Task: Create a due date automation trigger when advanced on, on the tuesday before a card is due add fields with custom field "Resume" set to a number lower or equal to 1 and lower than 10 at 11:00 AM.
Action: Mouse moved to (991, 81)
Screenshot: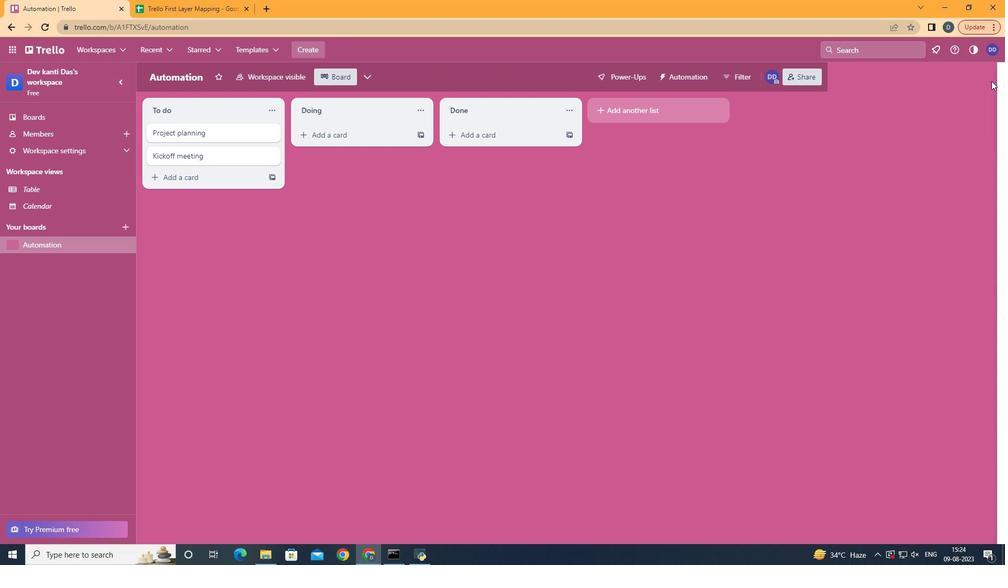 
Action: Mouse pressed left at (991, 81)
Screenshot: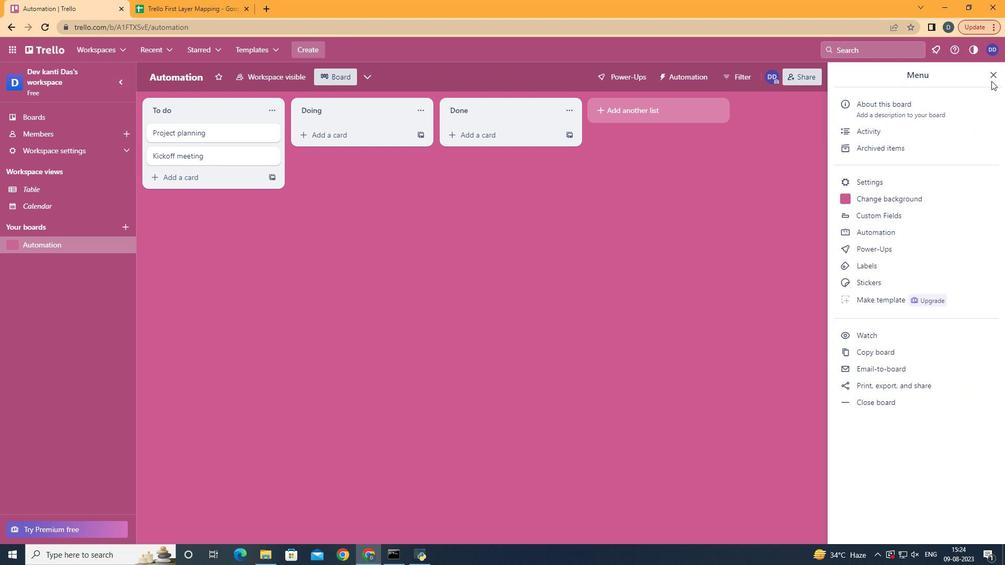 
Action: Mouse moved to (894, 234)
Screenshot: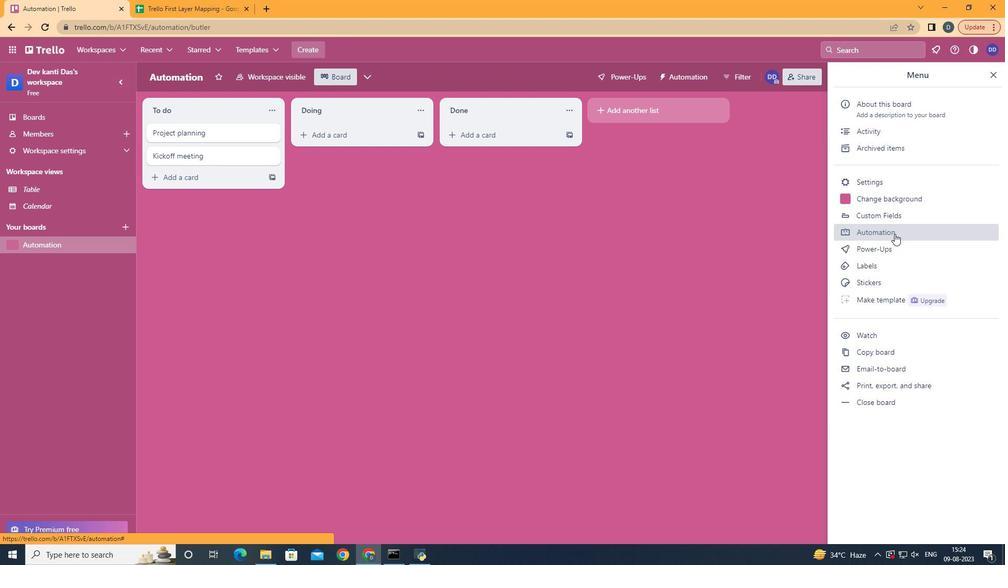 
Action: Mouse pressed left at (894, 234)
Screenshot: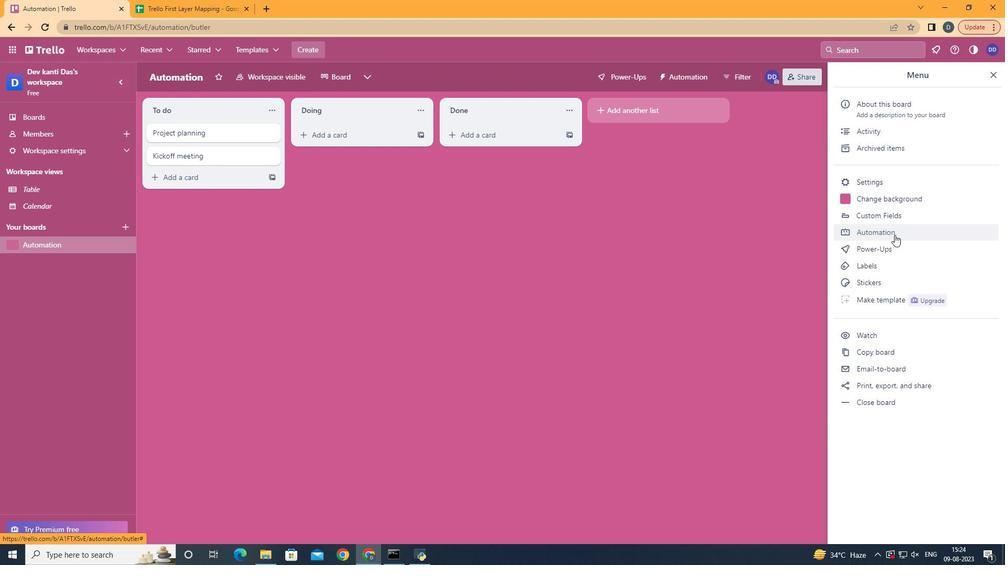 
Action: Mouse moved to (178, 205)
Screenshot: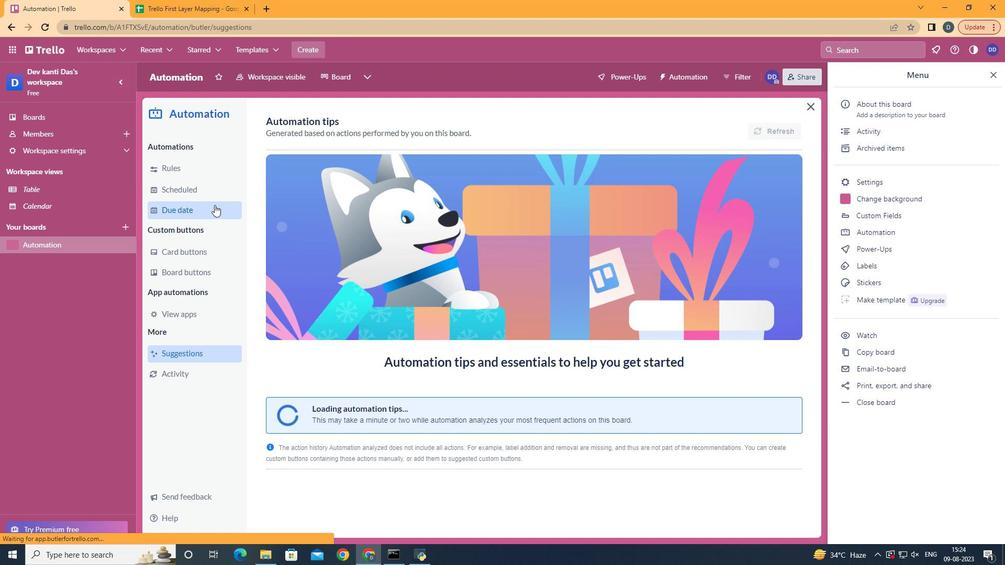 
Action: Mouse pressed left at (178, 205)
Screenshot: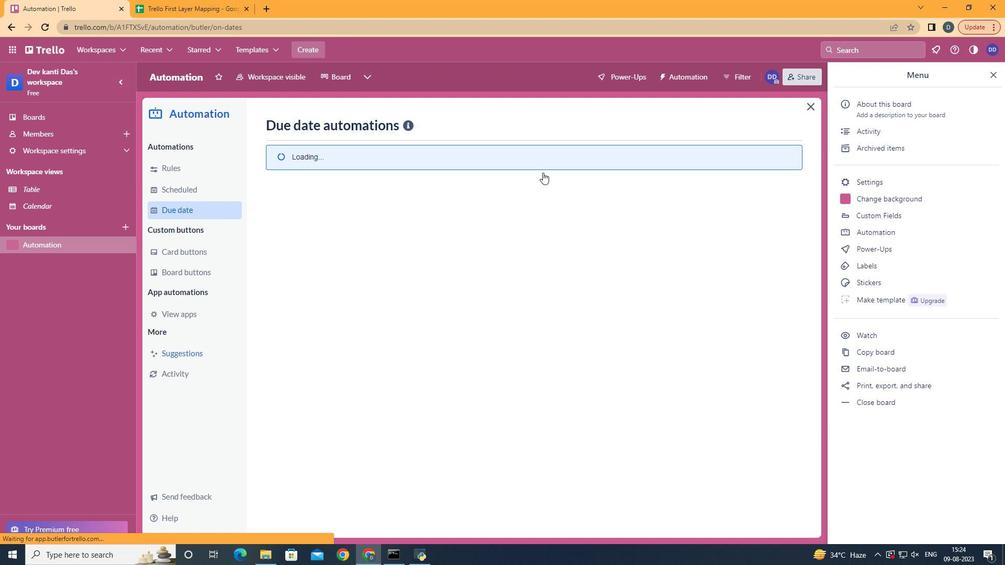 
Action: Mouse moved to (737, 126)
Screenshot: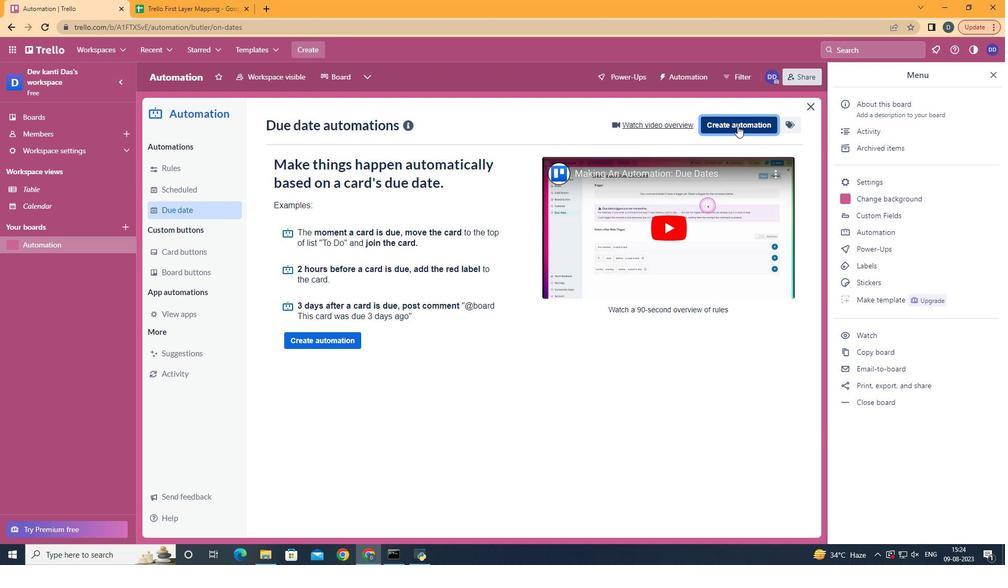 
Action: Mouse pressed left at (737, 126)
Screenshot: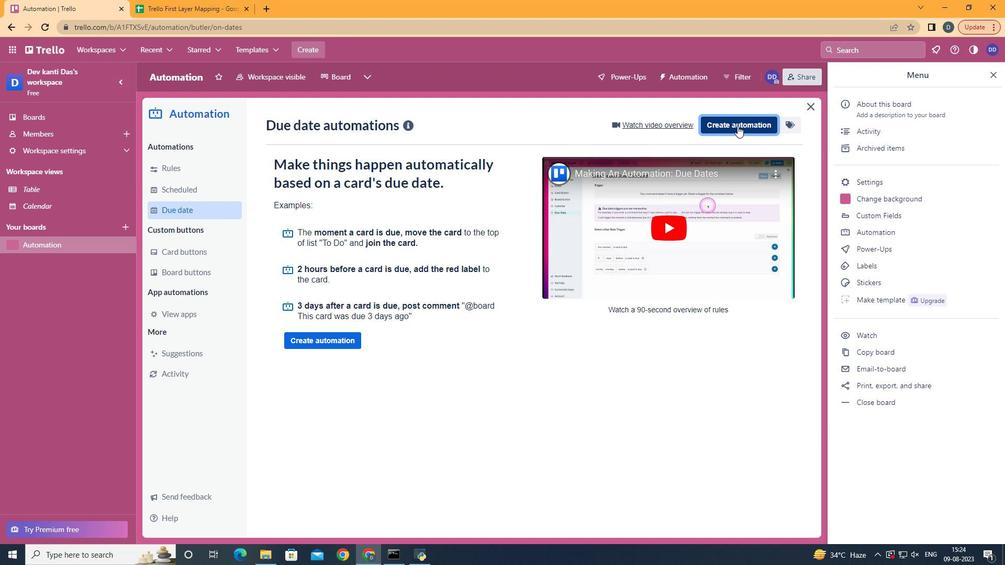 
Action: Mouse moved to (576, 233)
Screenshot: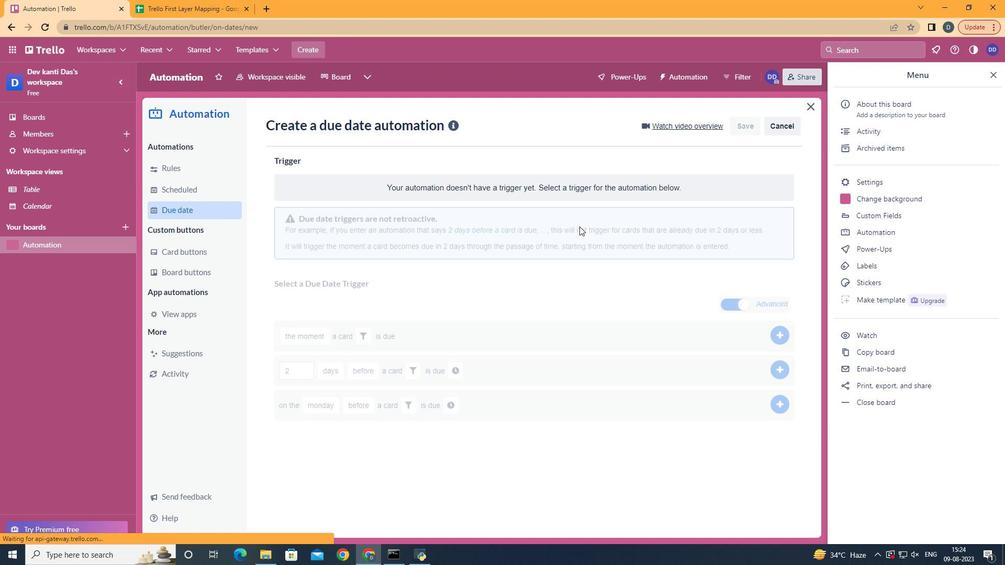 
Action: Mouse pressed left at (576, 233)
Screenshot: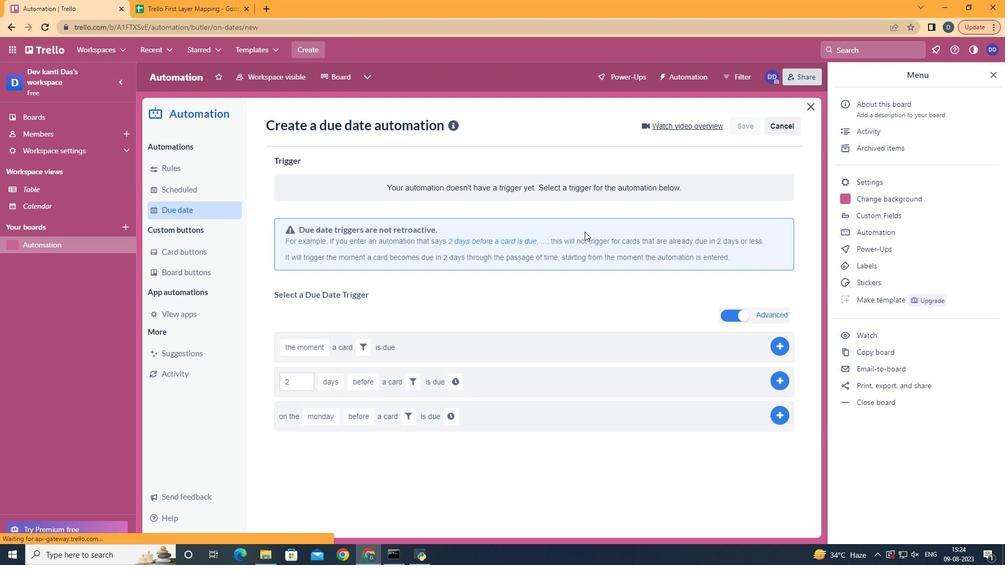 
Action: Mouse moved to (338, 301)
Screenshot: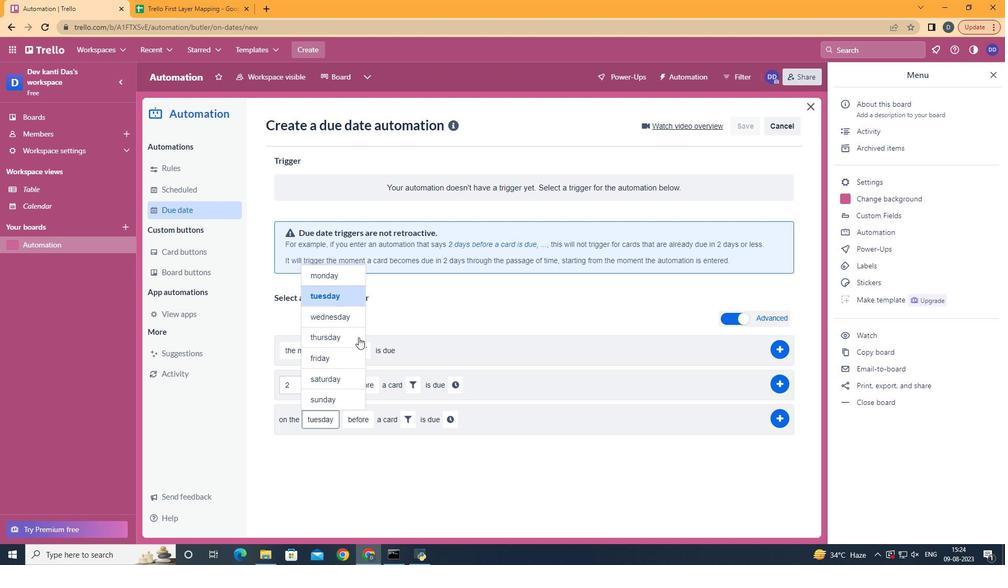 
Action: Mouse pressed left at (338, 301)
Screenshot: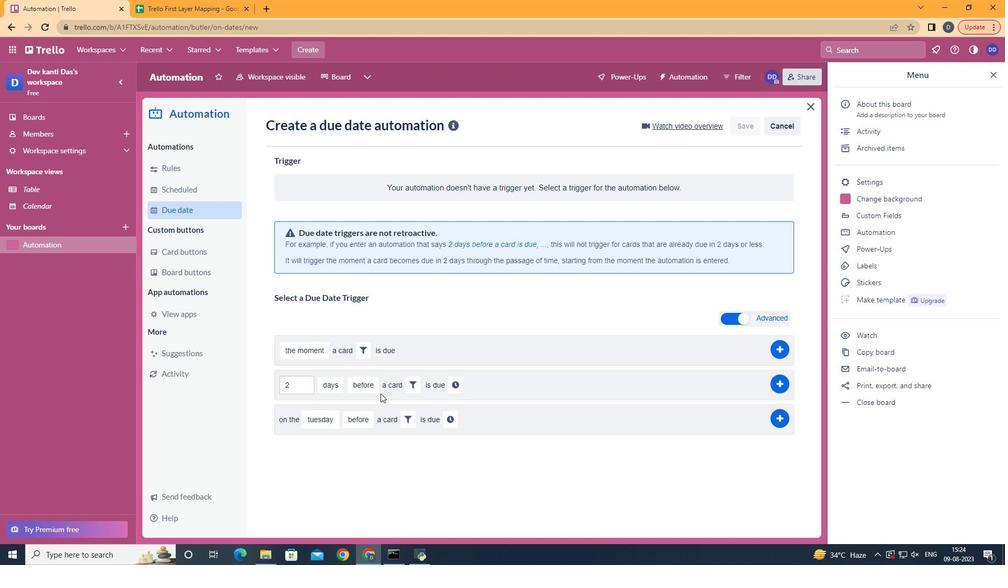 
Action: Mouse moved to (404, 418)
Screenshot: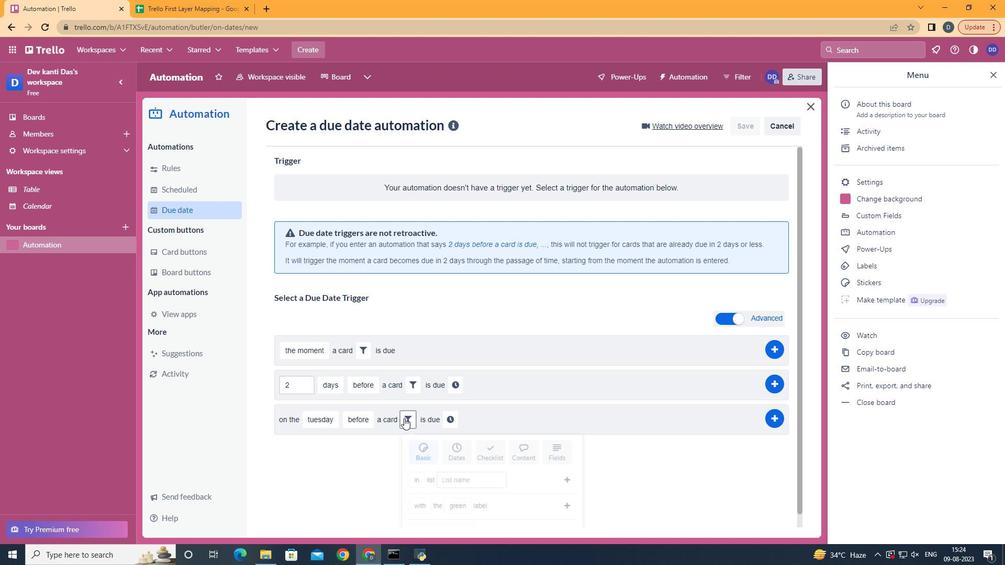 
Action: Mouse pressed left at (404, 418)
Screenshot: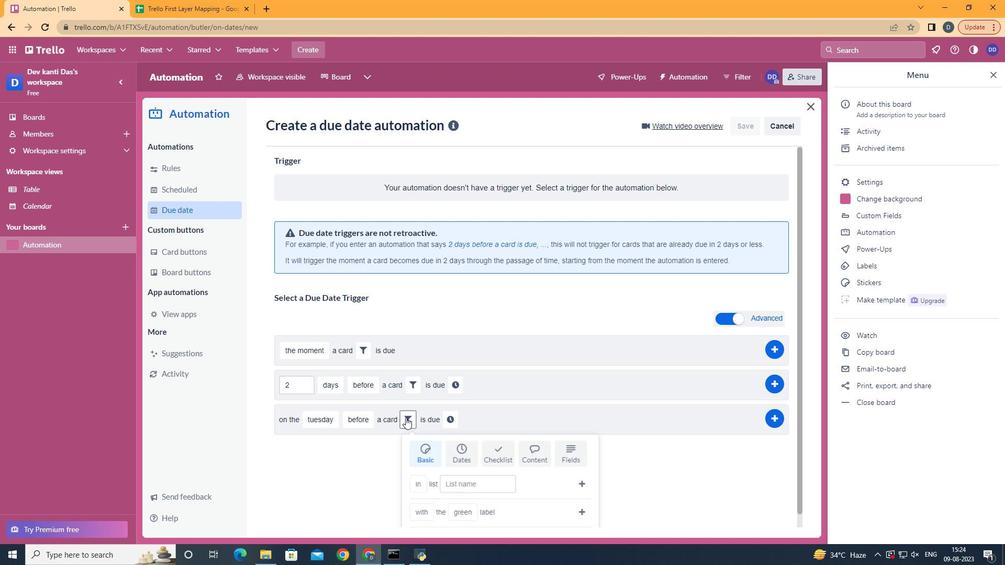 
Action: Mouse moved to (570, 453)
Screenshot: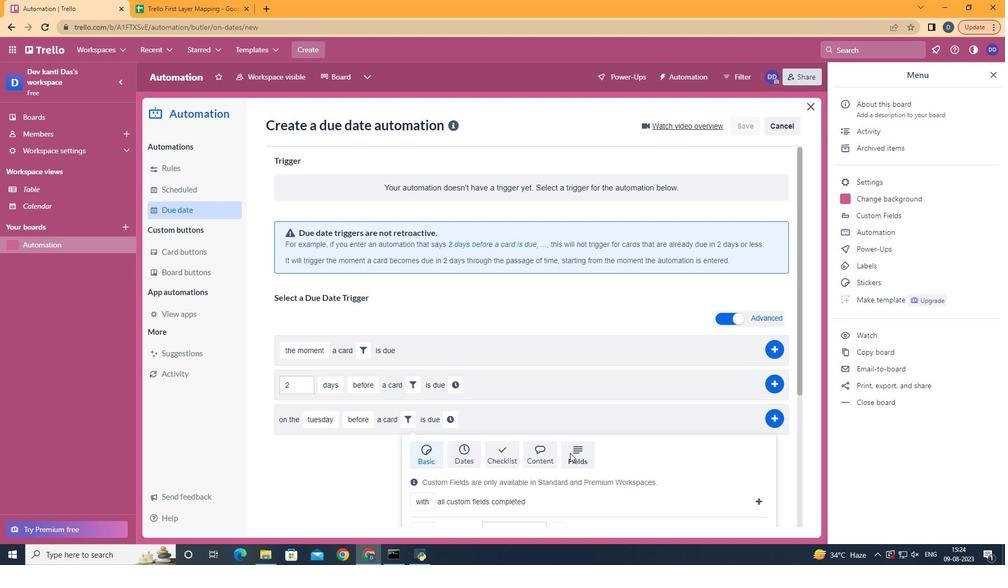 
Action: Mouse pressed left at (570, 453)
Screenshot: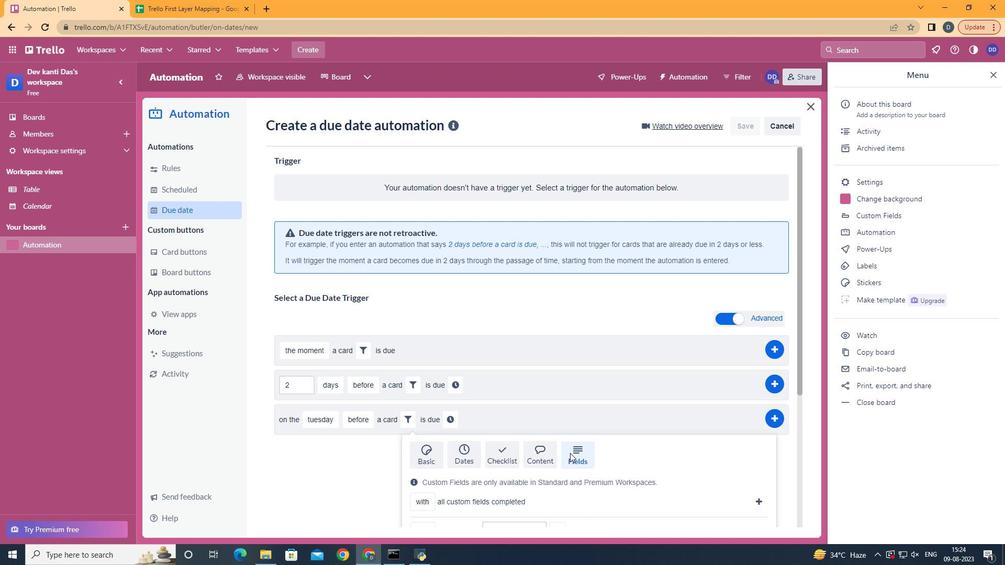 
Action: Mouse scrolled (570, 452) with delta (0, 0)
Screenshot: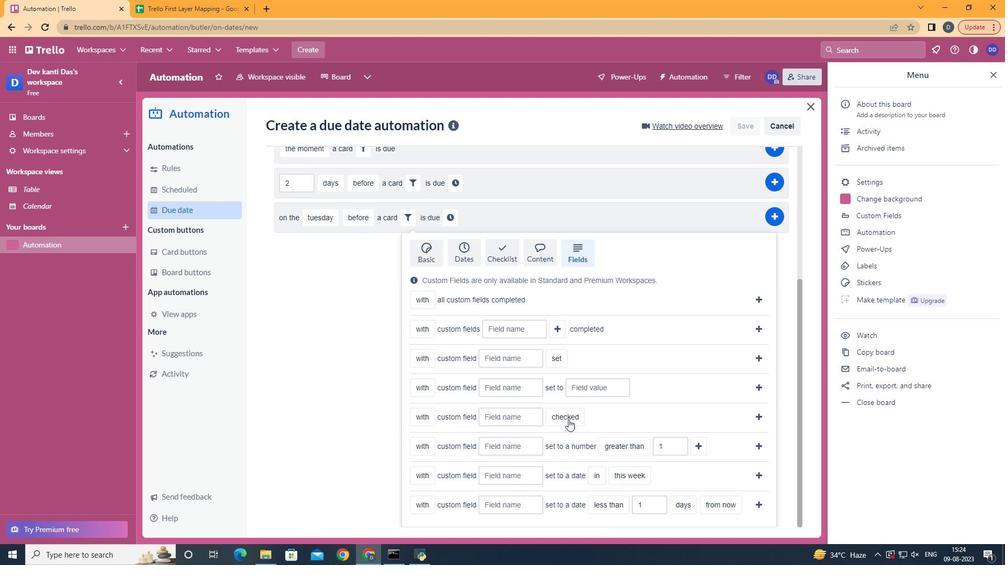 
Action: Mouse scrolled (570, 452) with delta (0, 0)
Screenshot: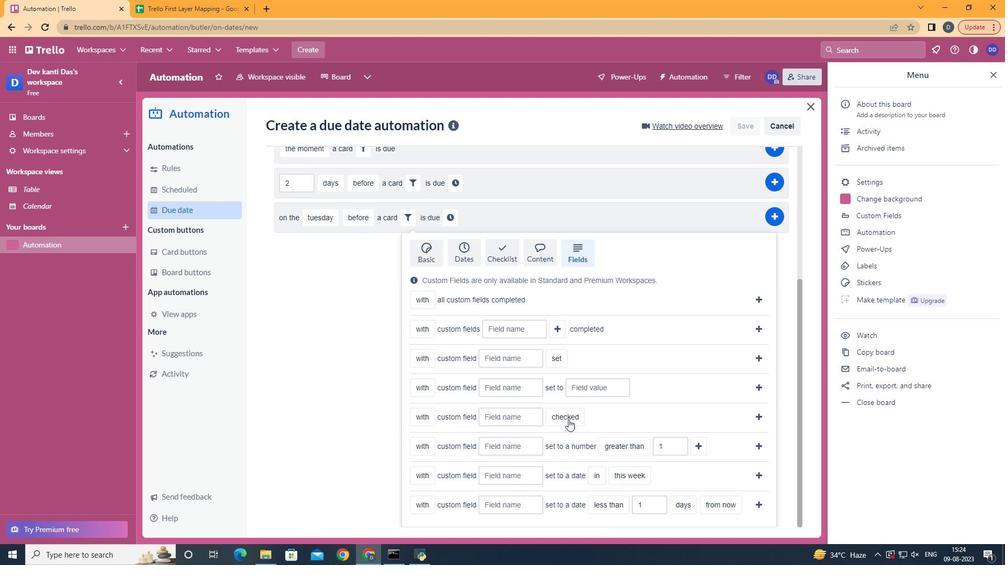 
Action: Mouse scrolled (570, 452) with delta (0, 0)
Screenshot: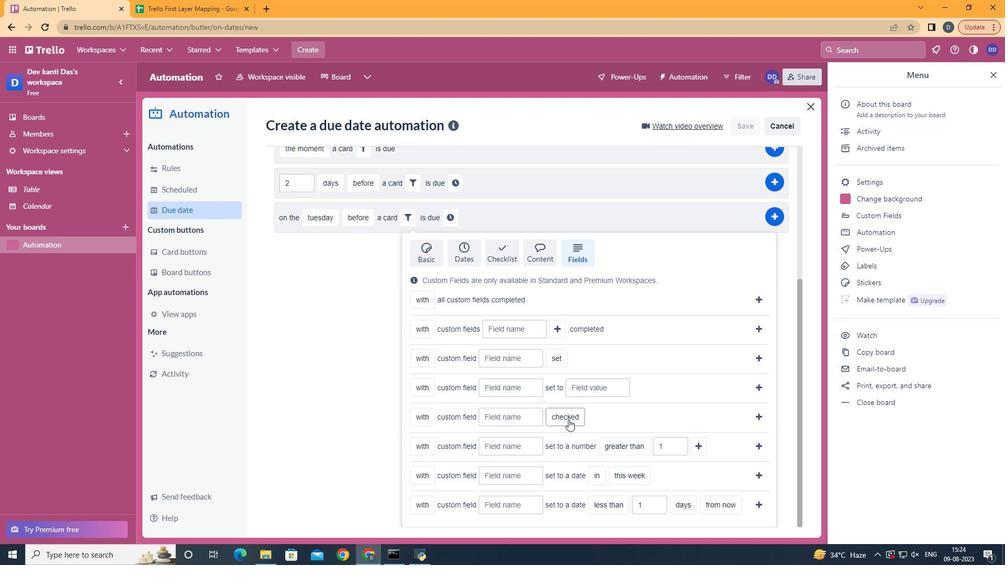 
Action: Mouse scrolled (570, 452) with delta (0, 0)
Screenshot: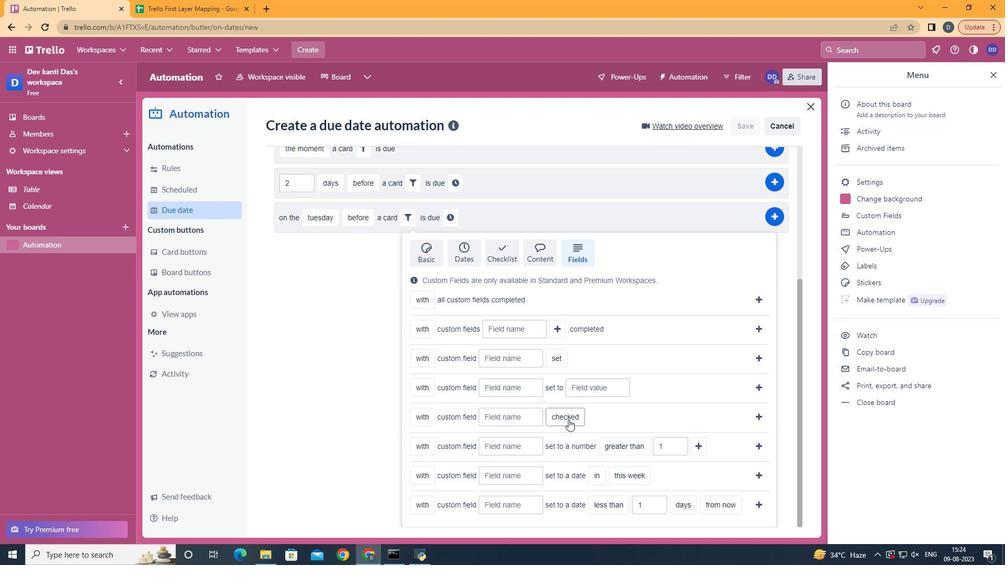 
Action: Mouse scrolled (570, 452) with delta (0, 0)
Screenshot: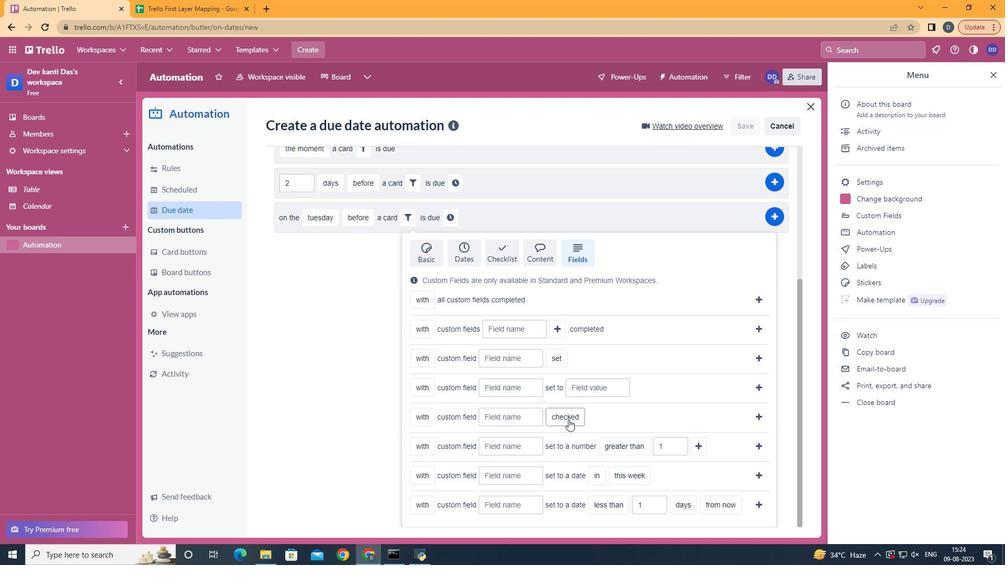 
Action: Mouse scrolled (570, 452) with delta (0, 0)
Screenshot: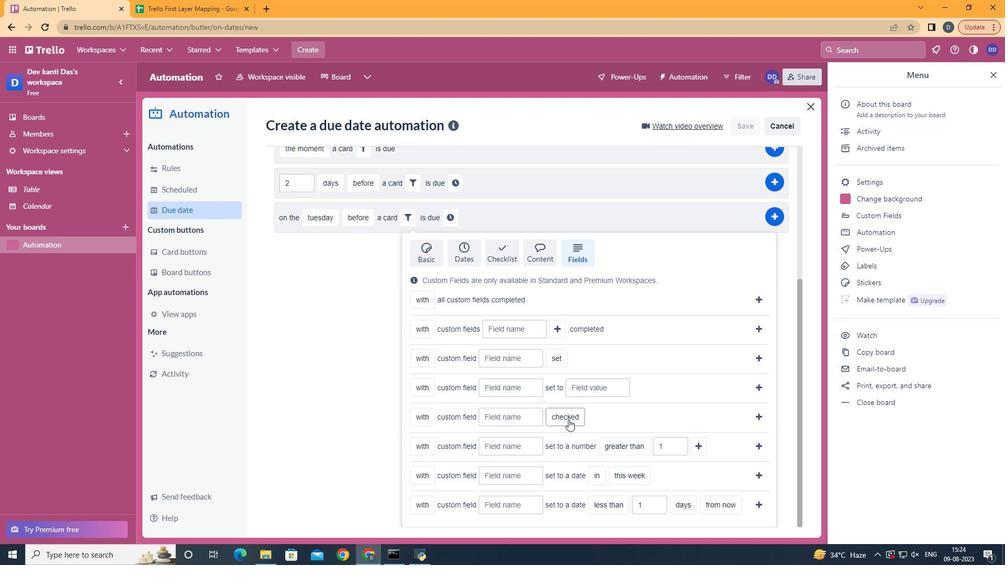 
Action: Mouse moved to (524, 441)
Screenshot: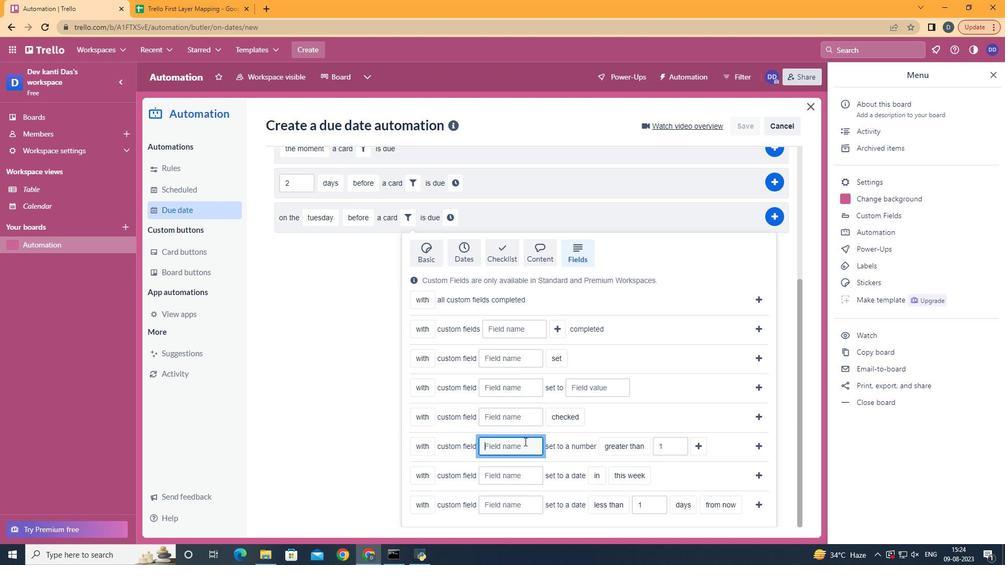 
Action: Mouse pressed left at (524, 441)
Screenshot: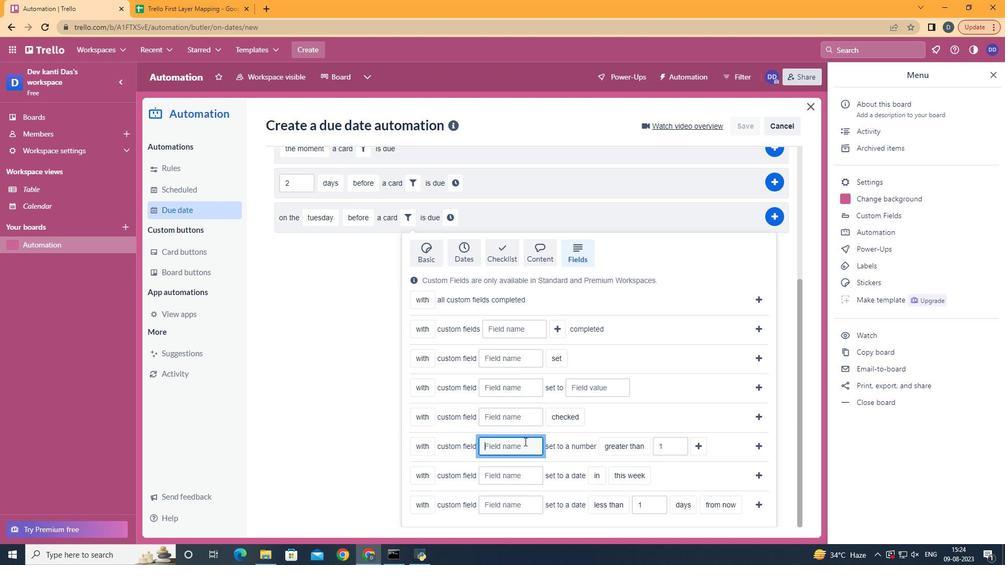 
Action: Mouse moved to (524, 441)
Screenshot: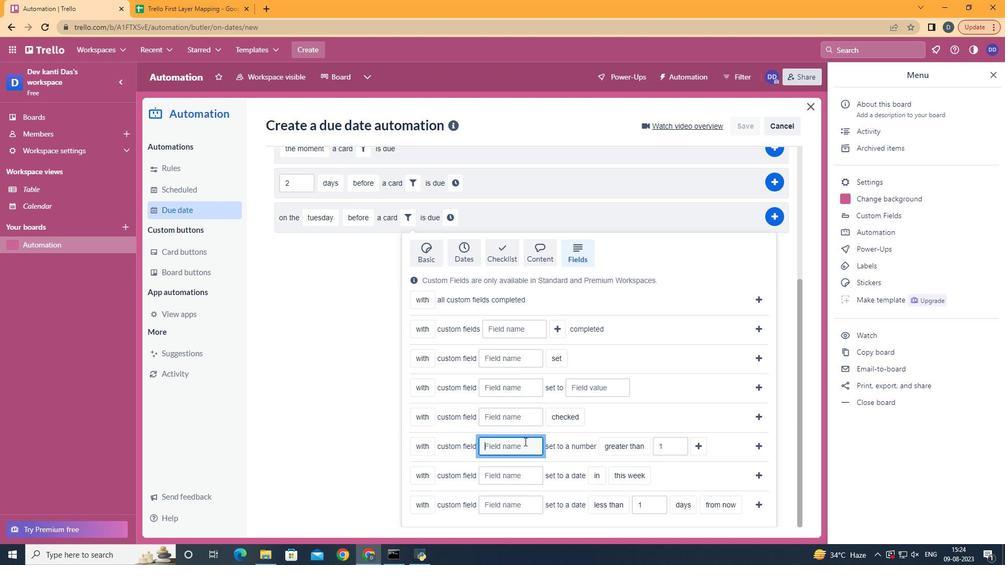 
Action: Key pressed <Key.shift>Resume
Screenshot: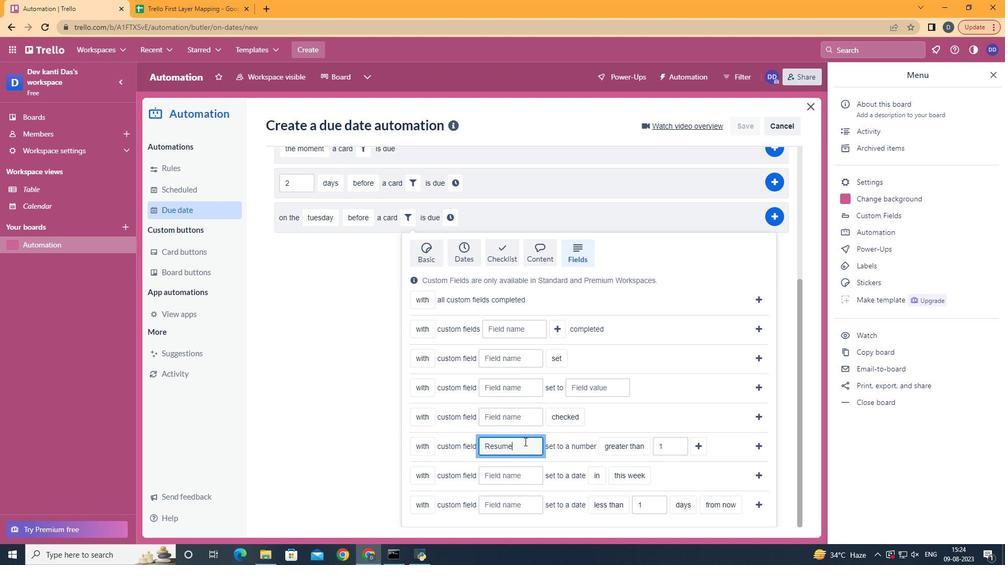 
Action: Mouse moved to (664, 421)
Screenshot: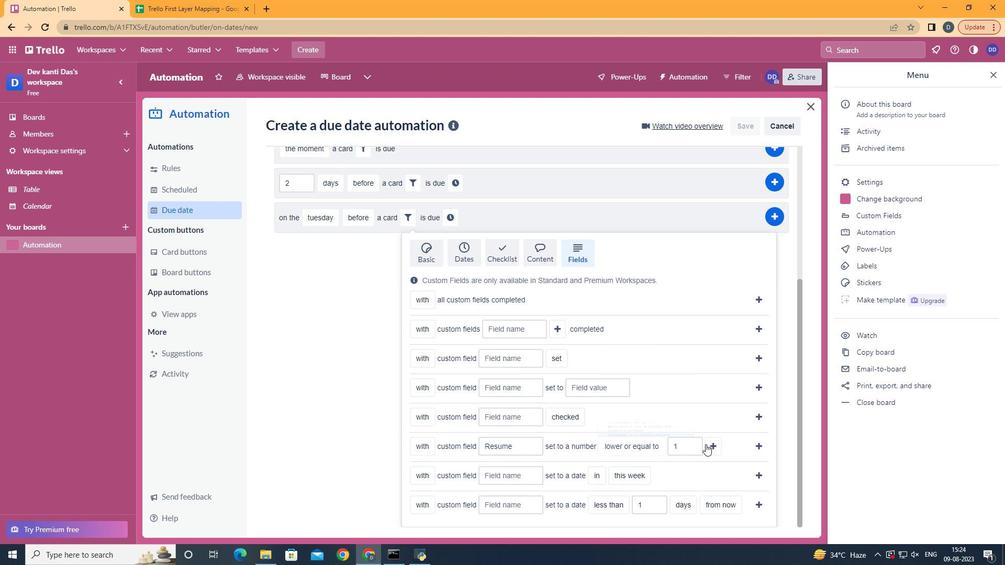 
Action: Mouse pressed left at (664, 421)
Screenshot: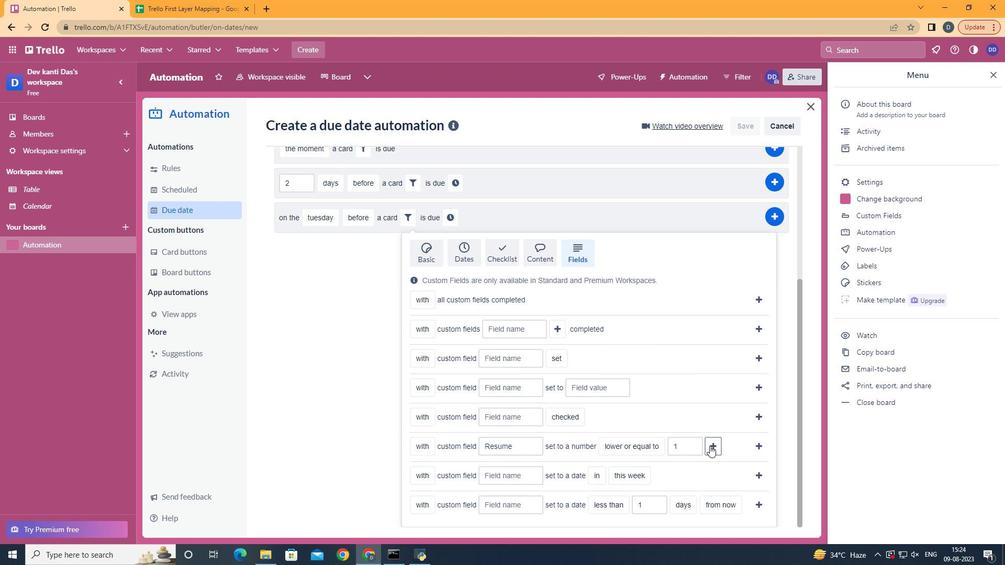 
Action: Mouse moved to (709, 446)
Screenshot: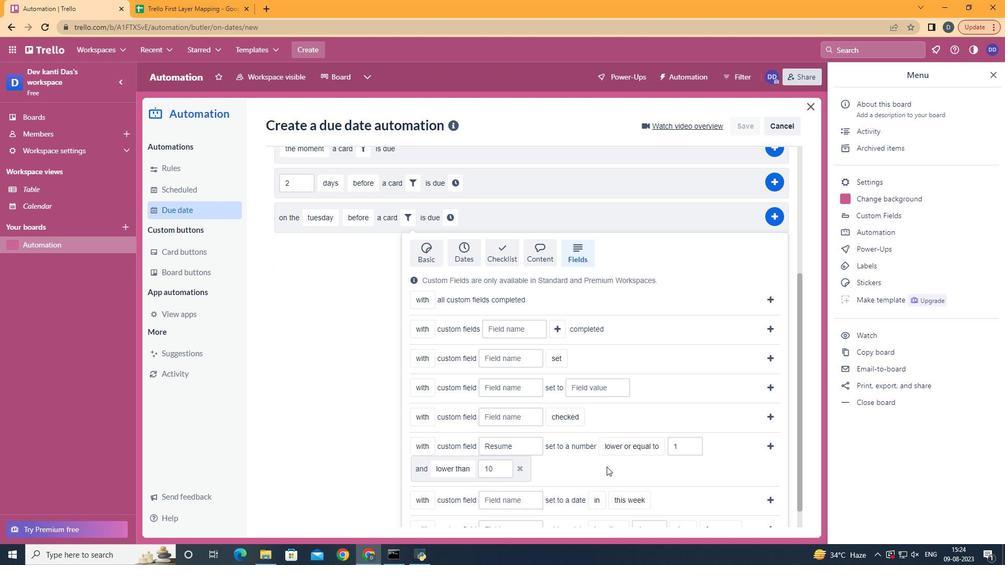 
Action: Mouse pressed left at (709, 446)
Screenshot: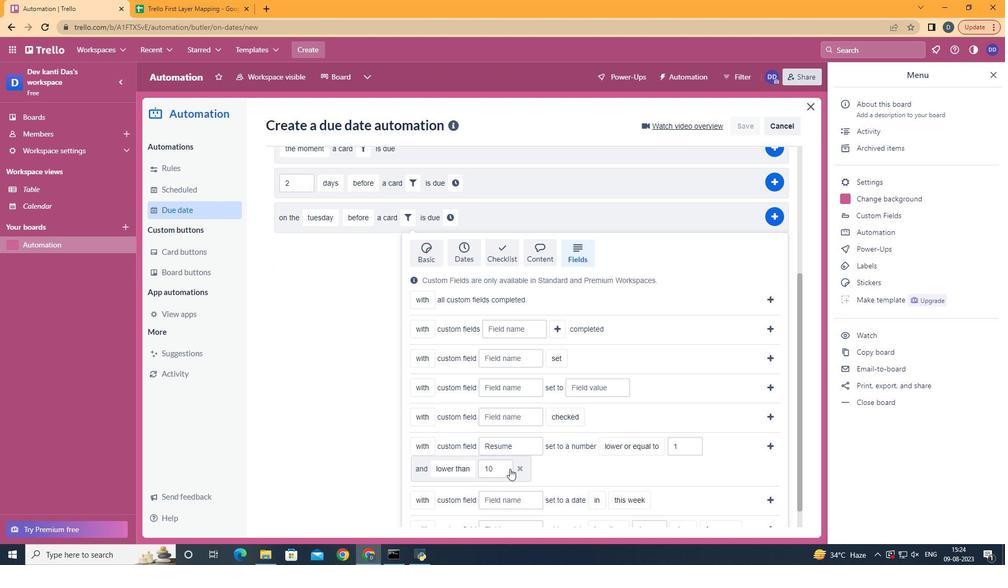 
Action: Mouse moved to (468, 383)
Screenshot: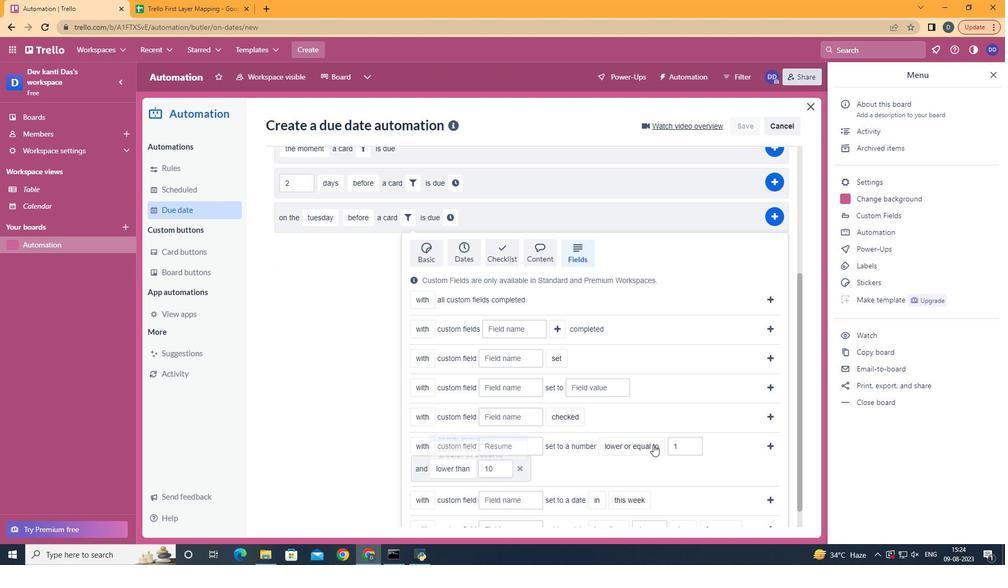 
Action: Mouse pressed left at (468, 383)
Screenshot: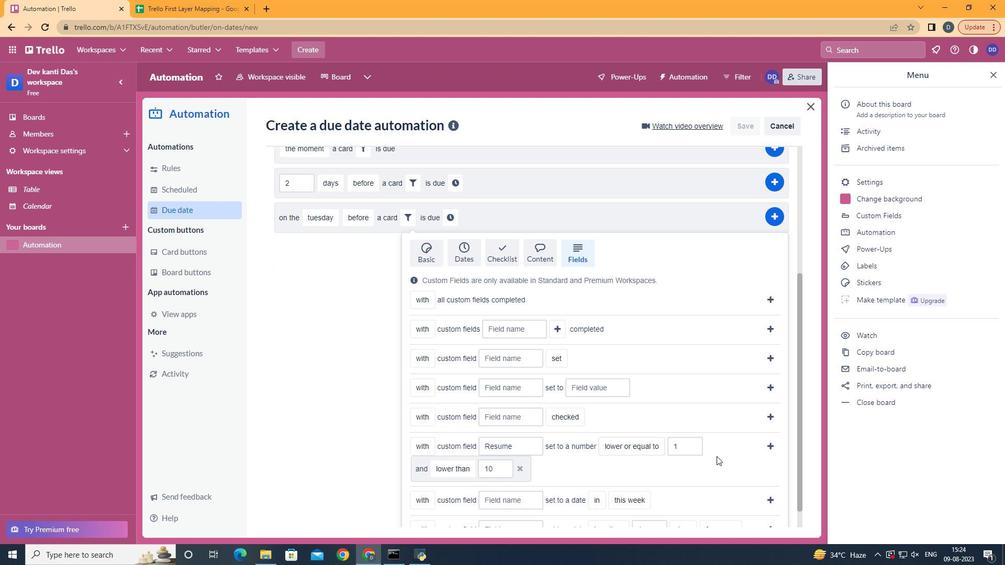 
Action: Mouse moved to (769, 451)
Screenshot: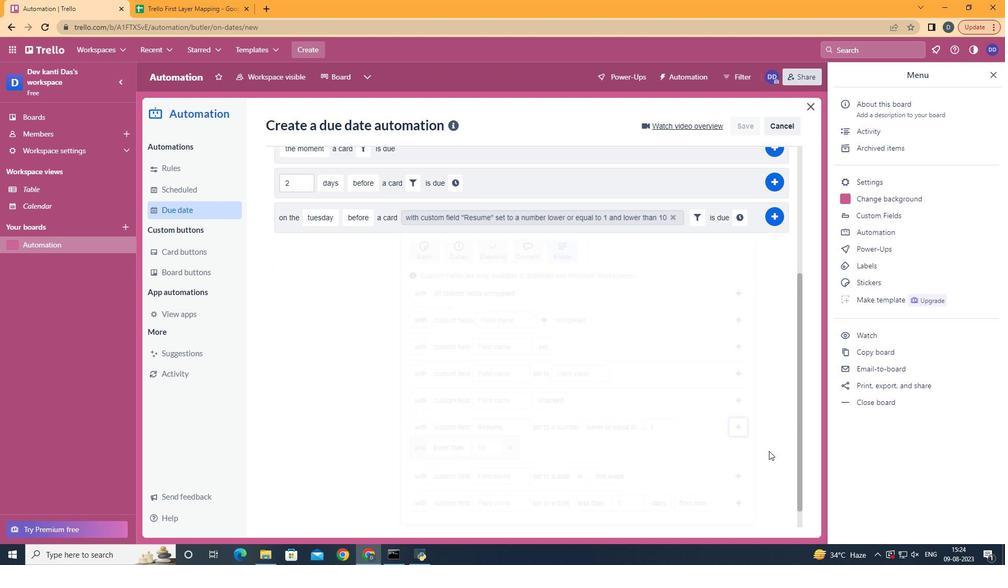 
Action: Mouse pressed left at (769, 451)
Screenshot: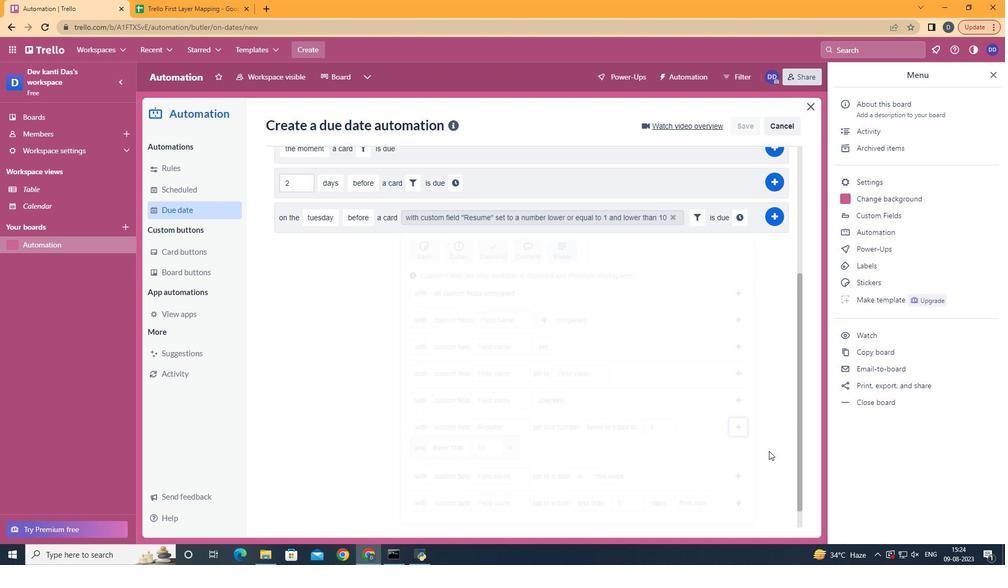 
Action: Mouse moved to (748, 415)
Screenshot: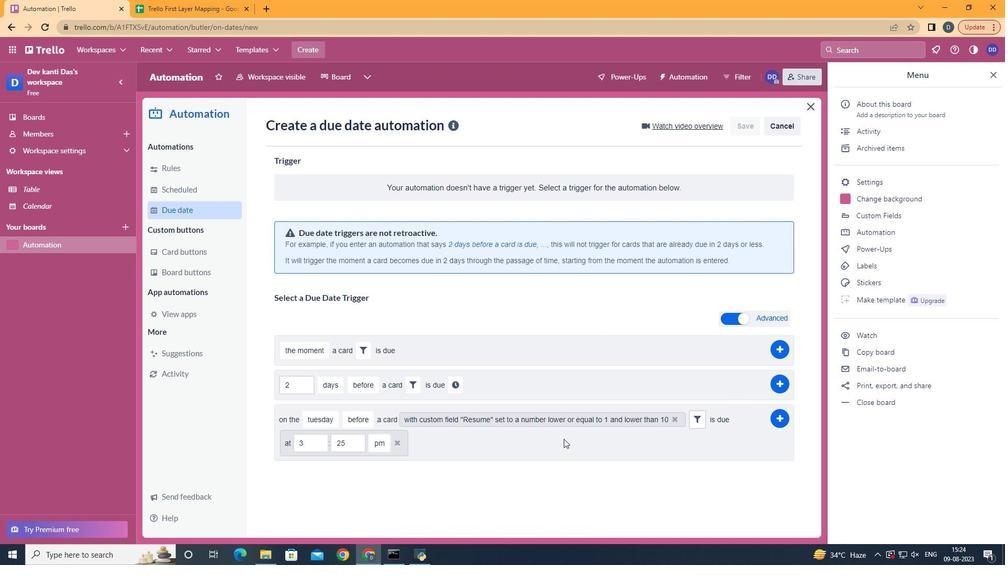 
Action: Mouse pressed left at (748, 415)
Screenshot: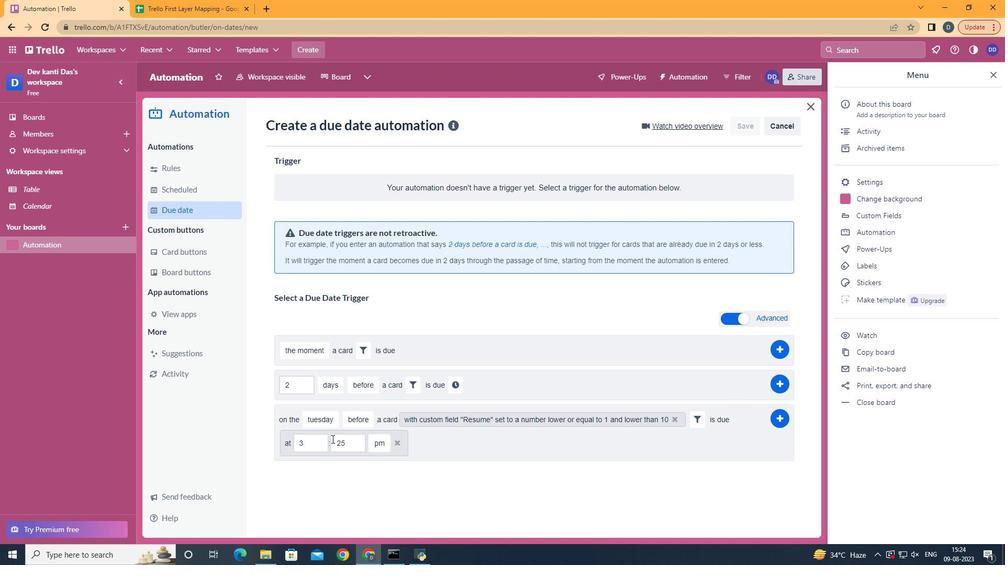 
Action: Mouse moved to (324, 440)
Screenshot: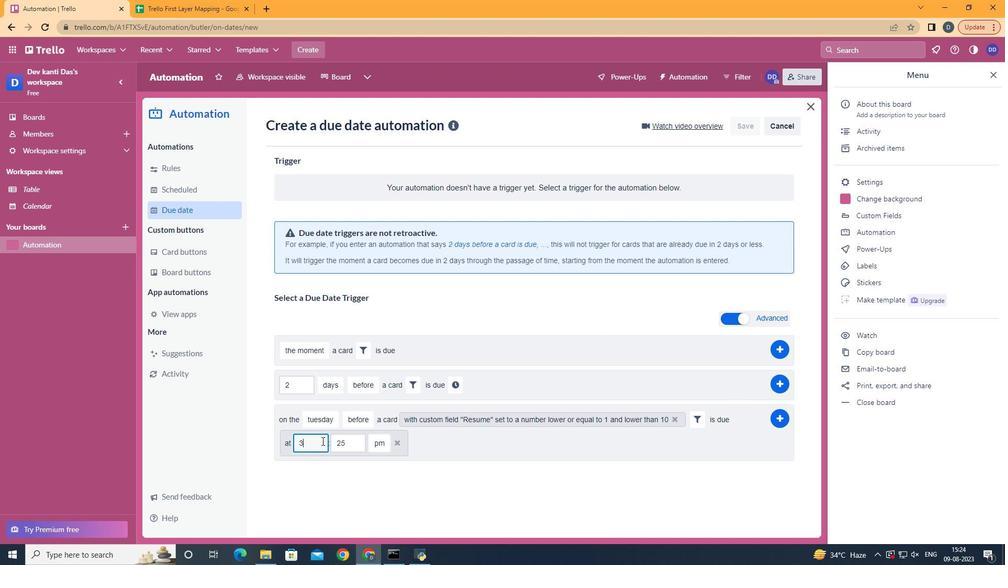 
Action: Mouse pressed left at (324, 440)
Screenshot: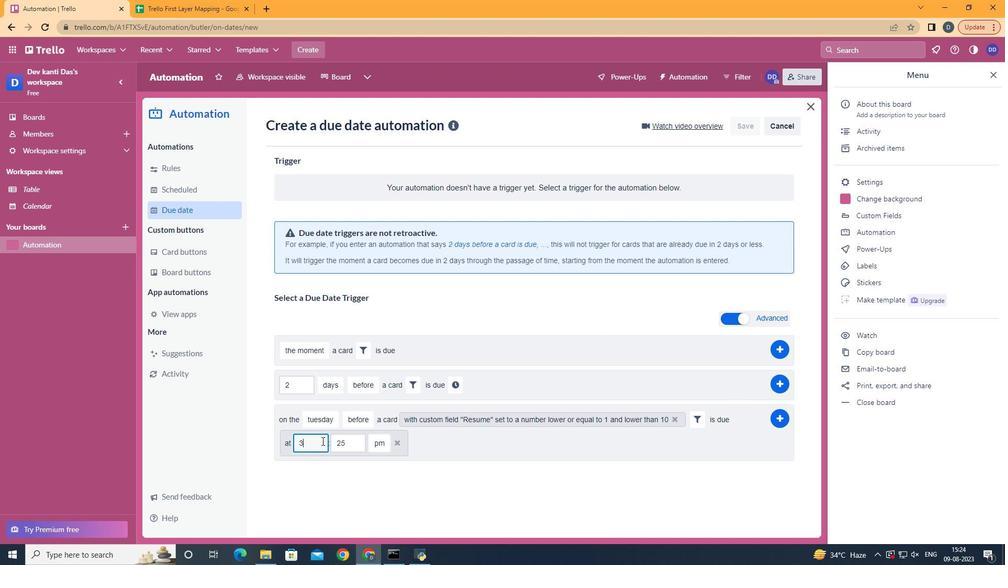 
Action: Mouse moved to (321, 441)
Screenshot: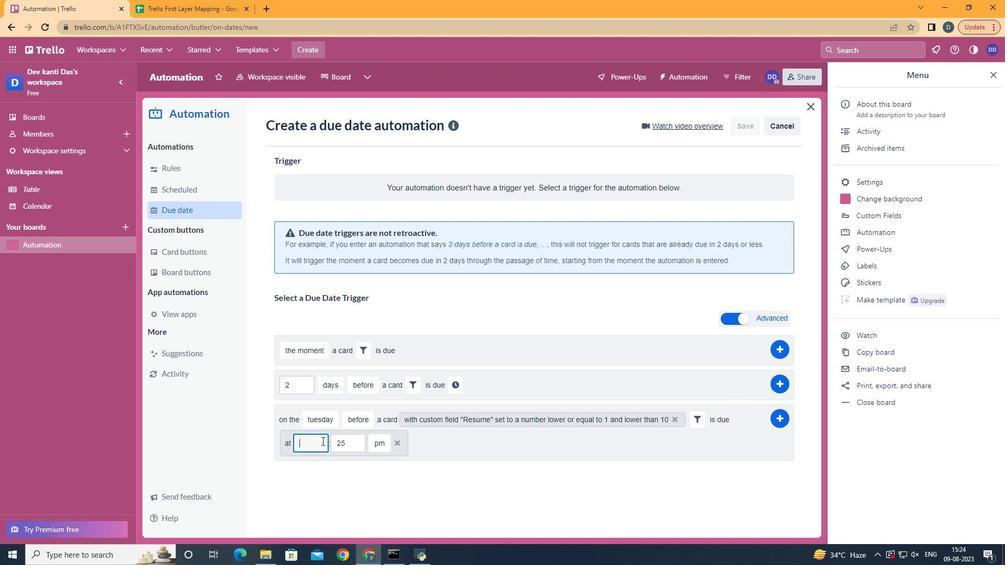 
Action: Key pressed <Key.backspace>11
Screenshot: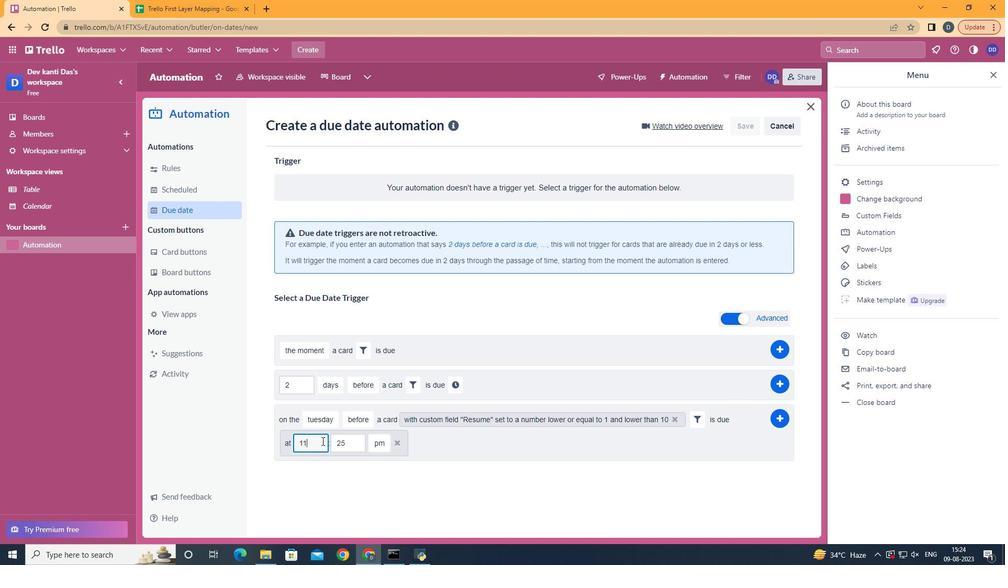 
Action: Mouse moved to (353, 447)
Screenshot: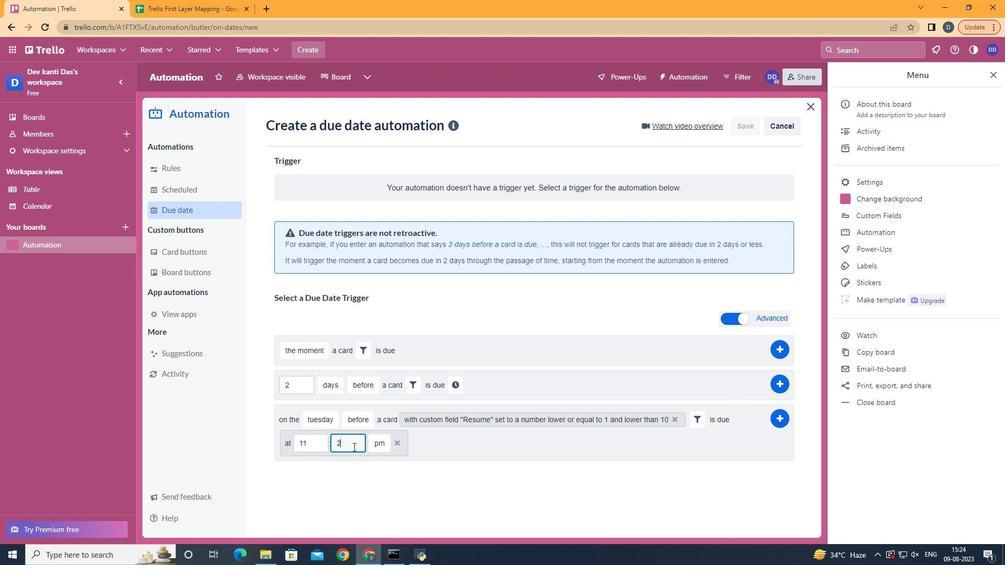 
Action: Mouse pressed left at (353, 447)
Screenshot: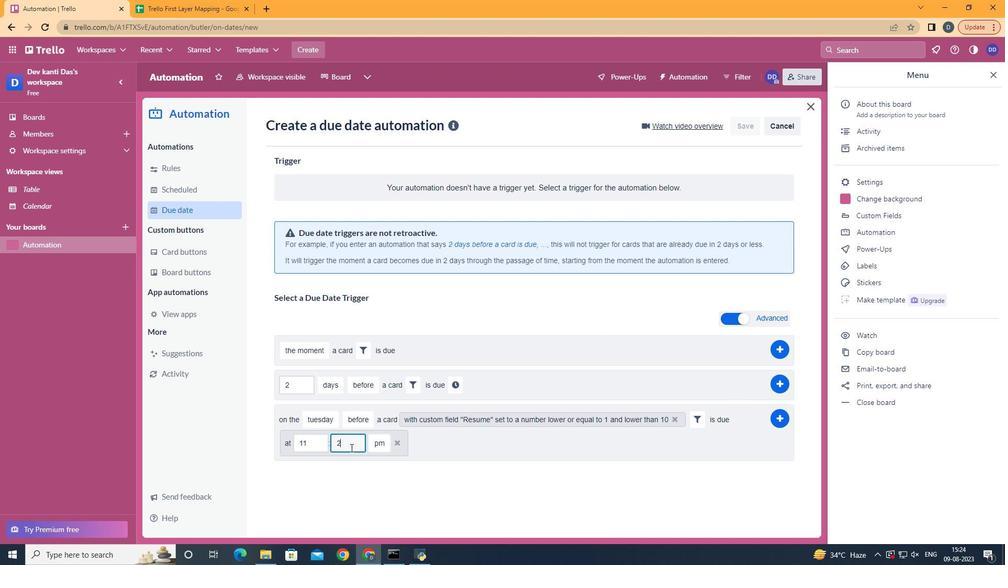 
Action: Key pressed <Key.backspace>
Screenshot: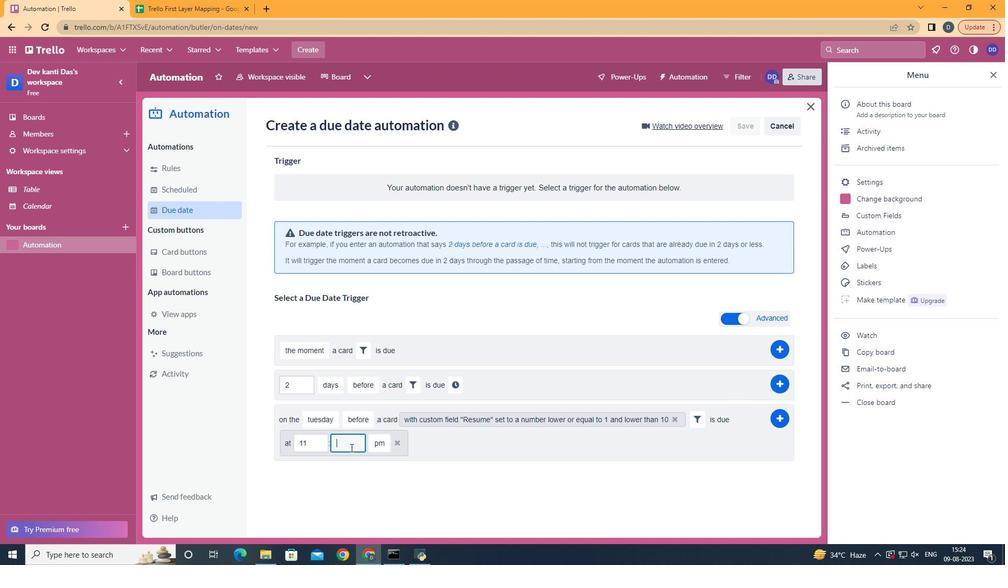 
Action: Mouse moved to (350, 448)
Screenshot: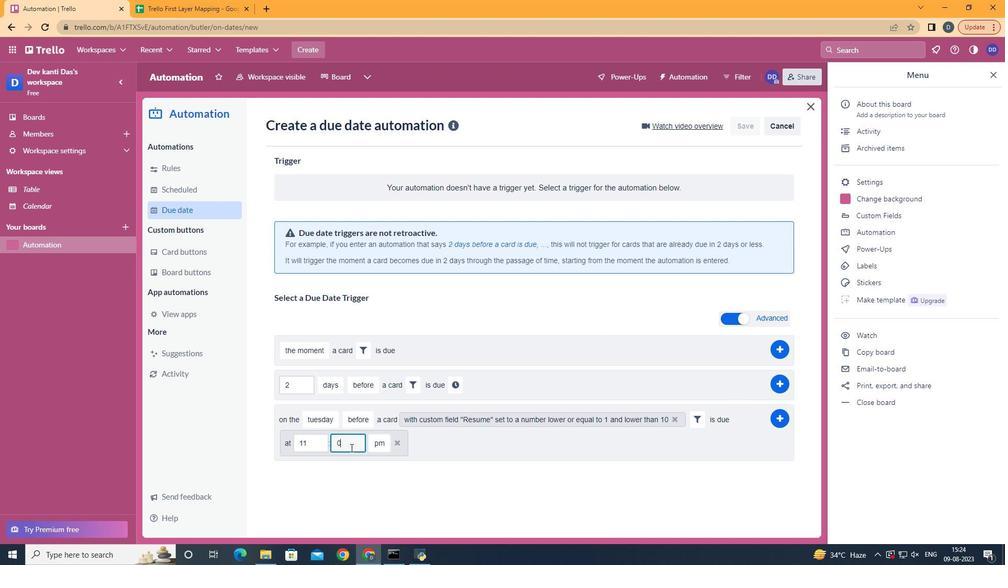 
Action: Key pressed <Key.backspace>00
Screenshot: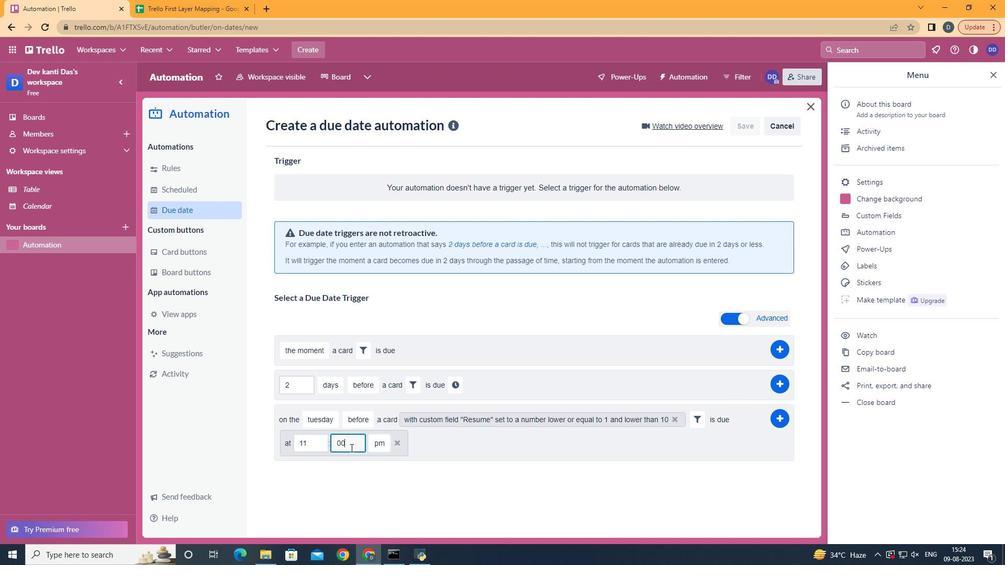 
Action: Mouse moved to (385, 461)
Screenshot: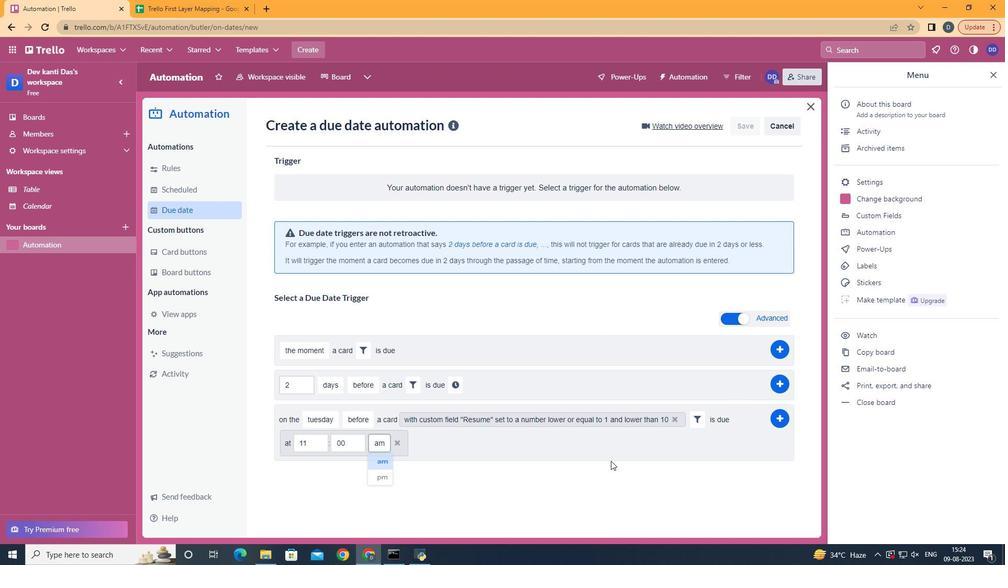 
Action: Mouse pressed left at (385, 461)
Screenshot: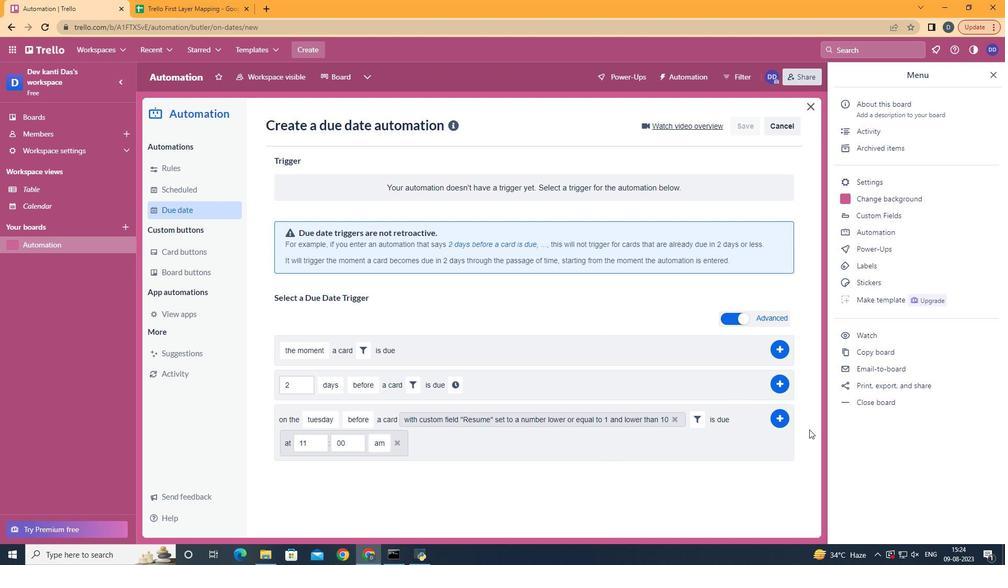 
Action: Mouse moved to (784, 418)
Screenshot: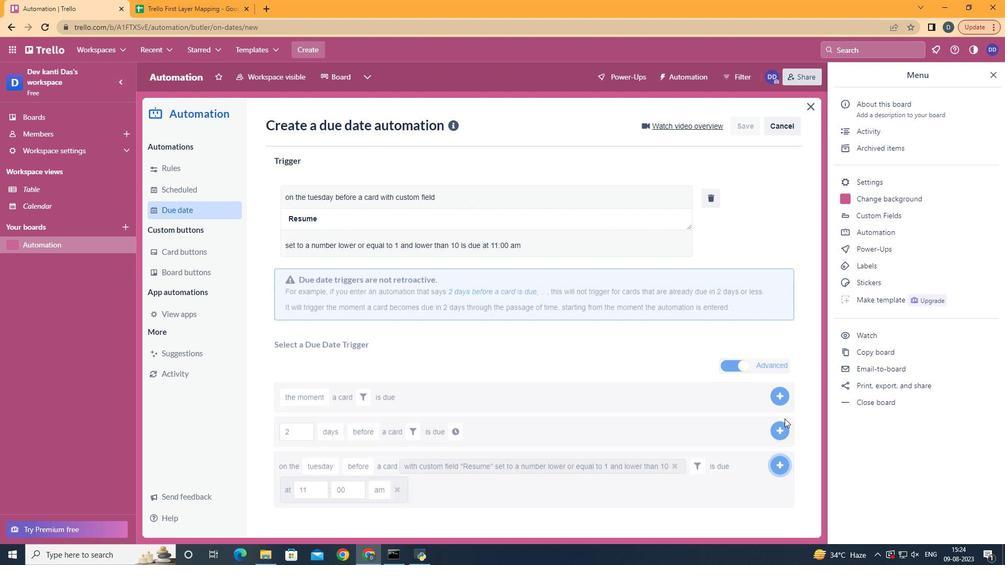 
Action: Mouse pressed left at (784, 418)
Screenshot: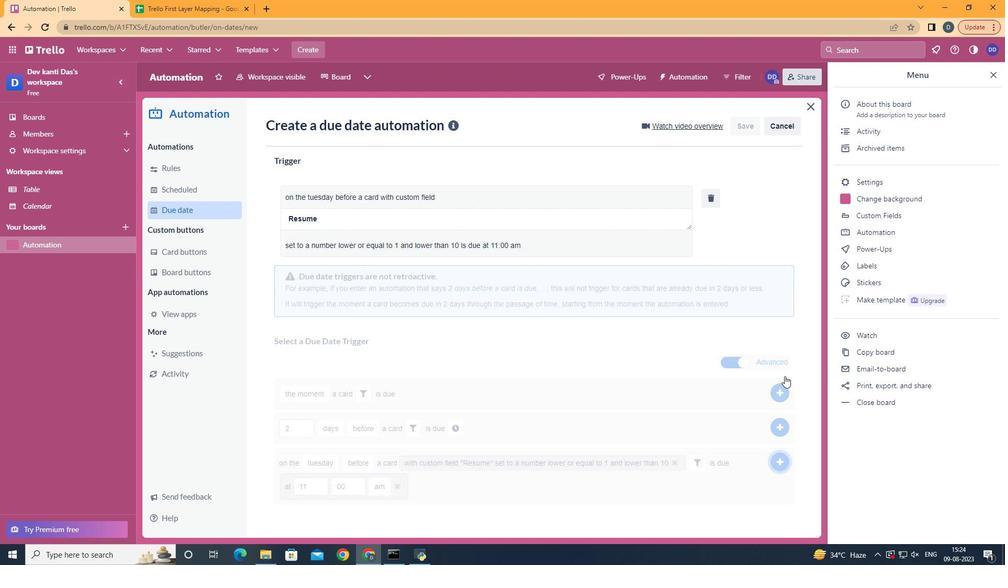 
Action: Mouse moved to (510, 236)
Screenshot: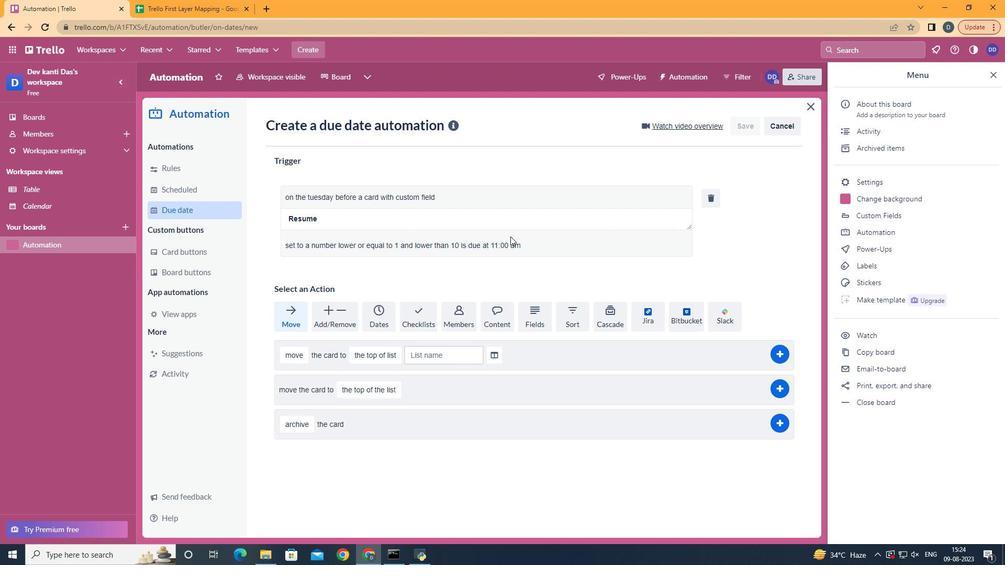 
